 Task: Set the "Adaptive logic" for "Unified adaptive streaming for DASH/HLS" to "Highest bandwidth/Quality".
Action: Mouse moved to (115, 22)
Screenshot: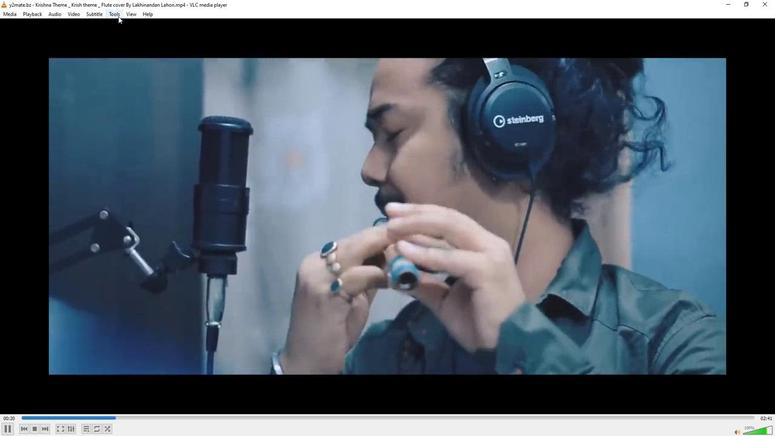 
Action: Mouse pressed left at (115, 22)
Screenshot: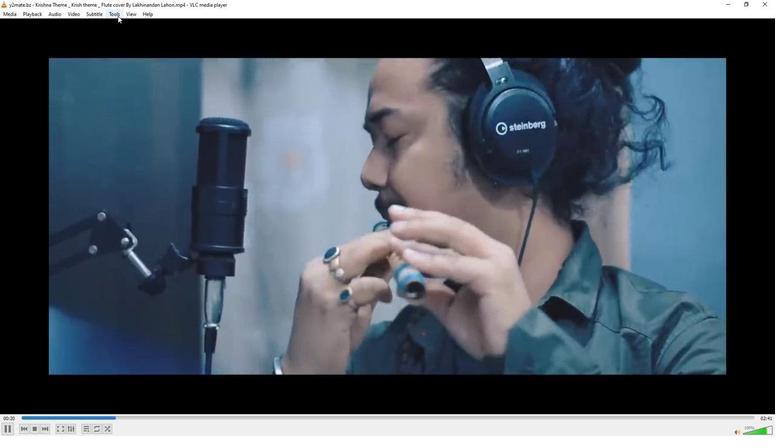 
Action: Mouse moved to (132, 114)
Screenshot: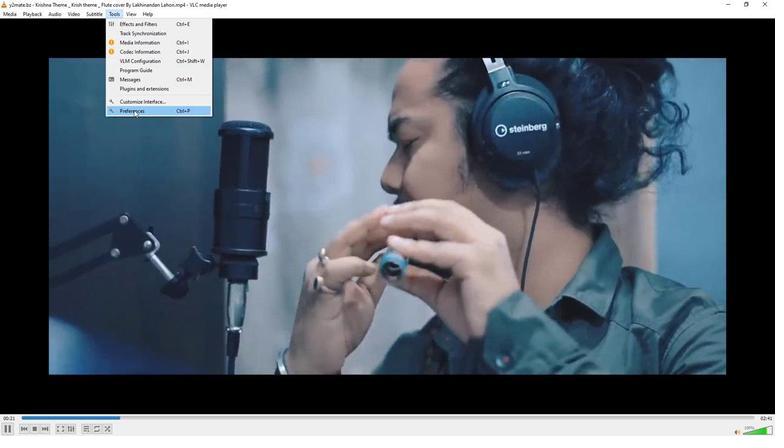 
Action: Mouse pressed left at (132, 114)
Screenshot: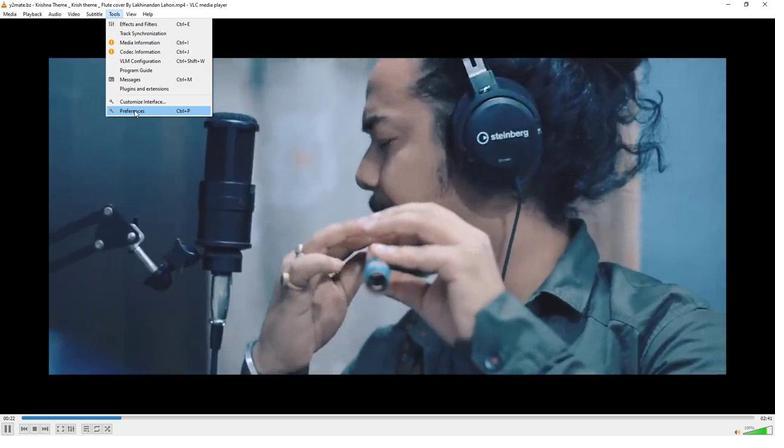 
Action: Mouse moved to (216, 335)
Screenshot: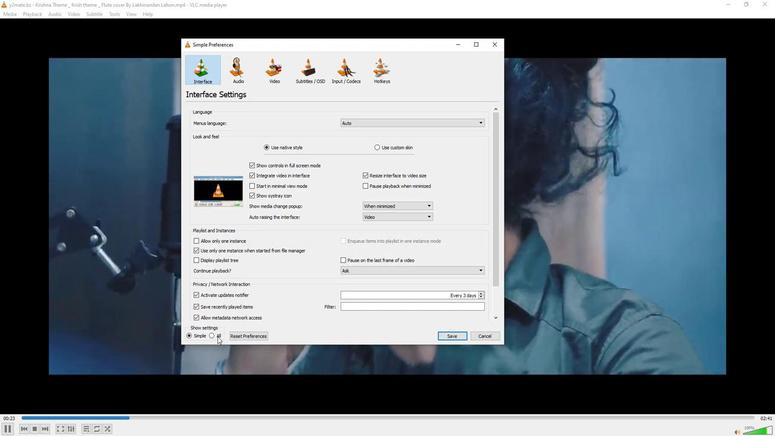 
Action: Mouse pressed left at (216, 335)
Screenshot: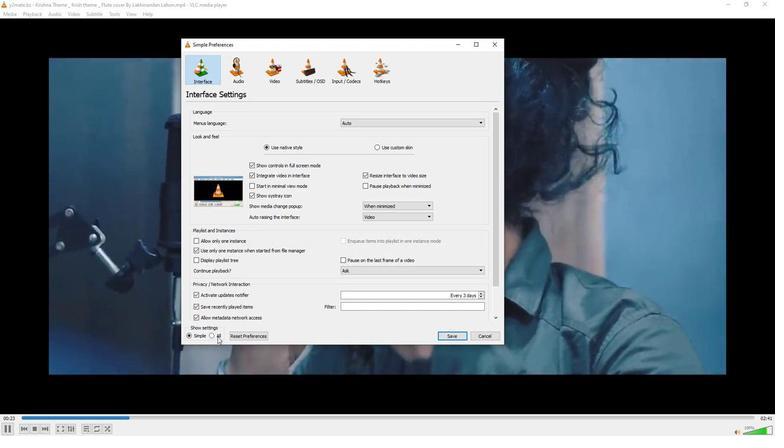 
Action: Mouse moved to (197, 224)
Screenshot: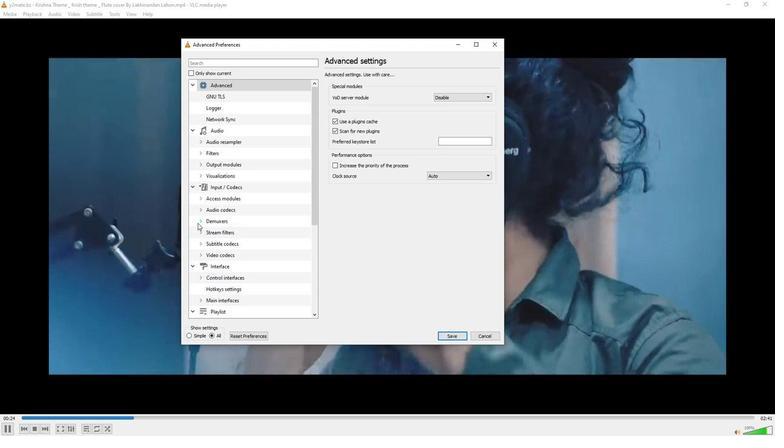 
Action: Mouse pressed left at (197, 224)
Screenshot: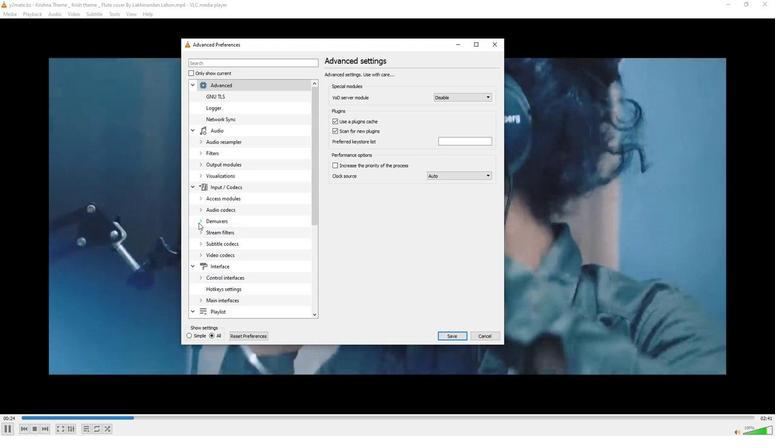 
Action: Mouse moved to (224, 233)
Screenshot: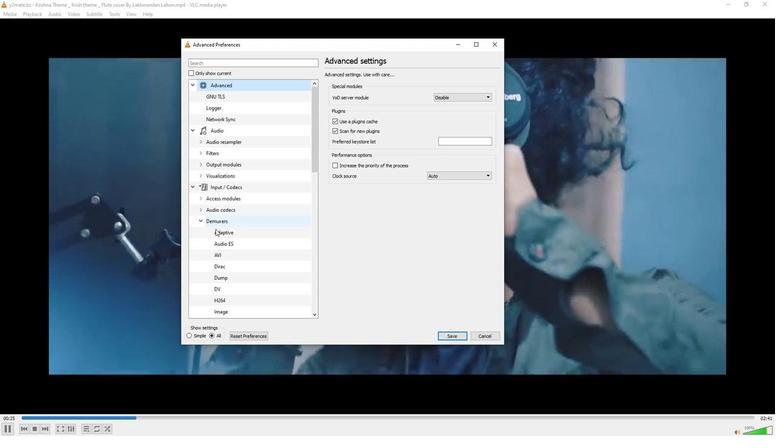 
Action: Mouse pressed left at (224, 233)
Screenshot: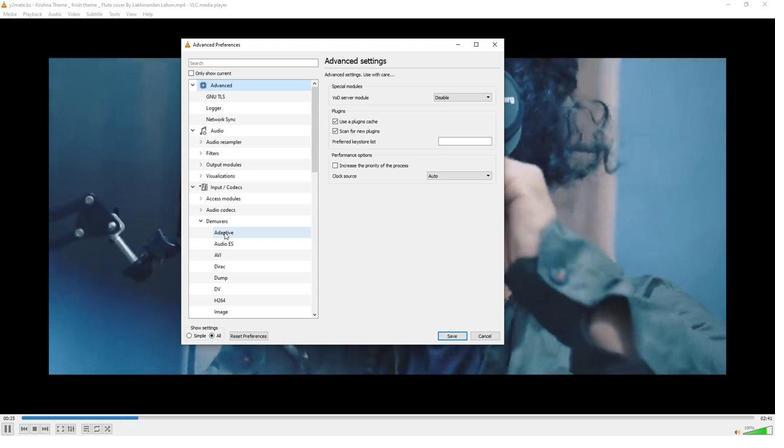 
Action: Mouse moved to (455, 91)
Screenshot: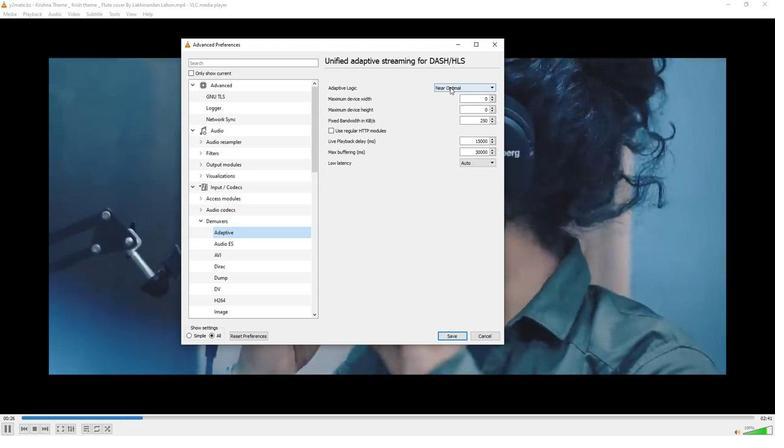 
Action: Mouse pressed left at (455, 91)
Screenshot: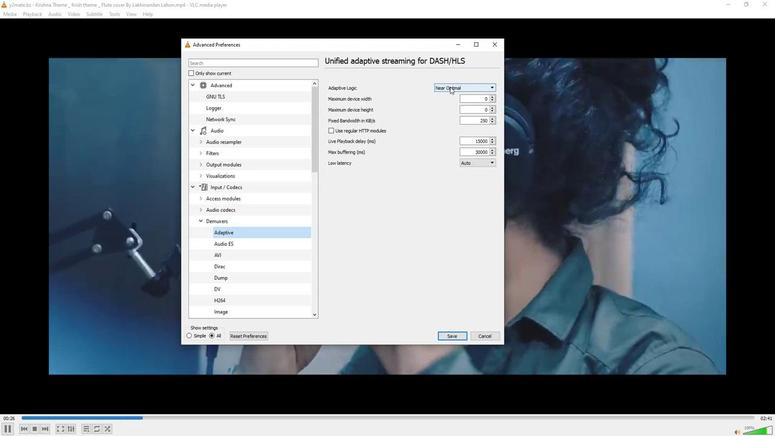 
Action: Mouse moved to (455, 127)
Screenshot: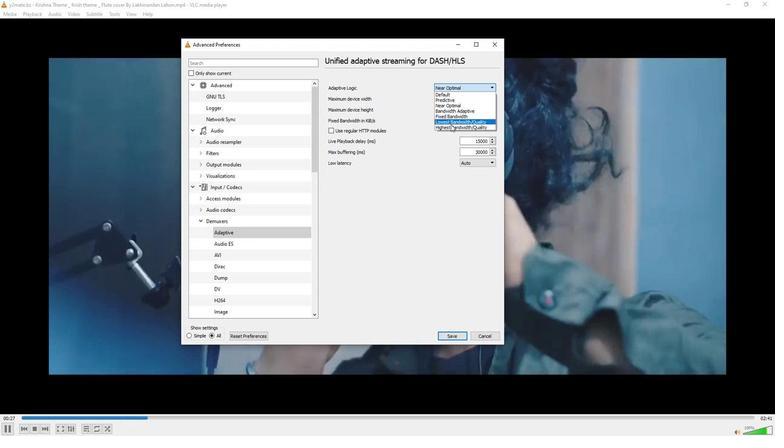 
Action: Mouse pressed left at (455, 127)
Screenshot: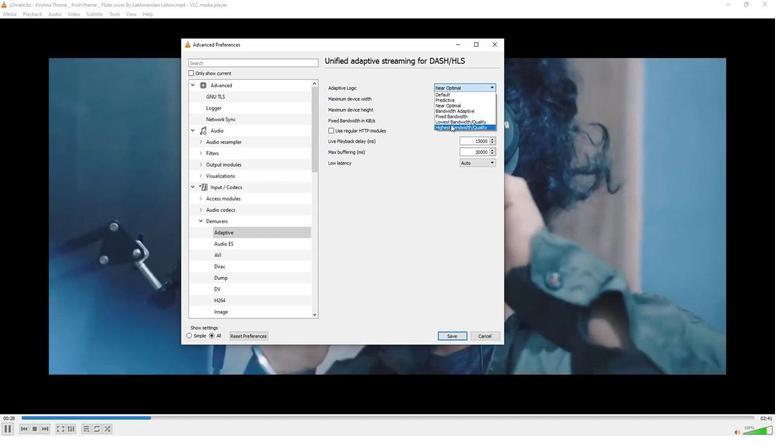 
